 Task: Create a due date automation trigger when advanced on, on the monday of the week before a card is due add fields with custom field "Resume" set to a date between 1 and 7 working days from now at 11:00 AM.
Action: Mouse moved to (1042, 84)
Screenshot: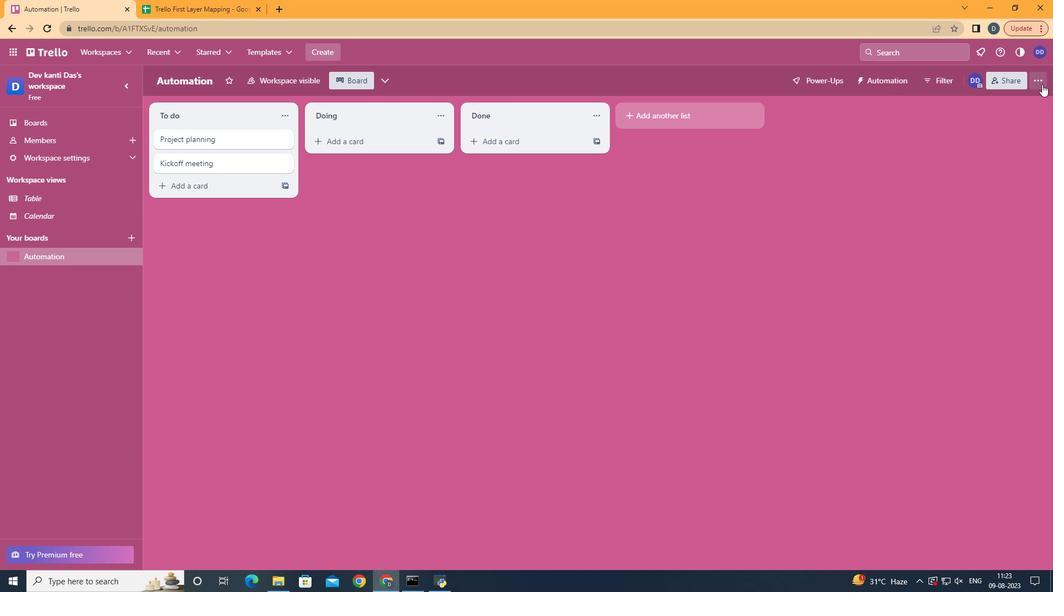 
Action: Mouse pressed left at (1042, 84)
Screenshot: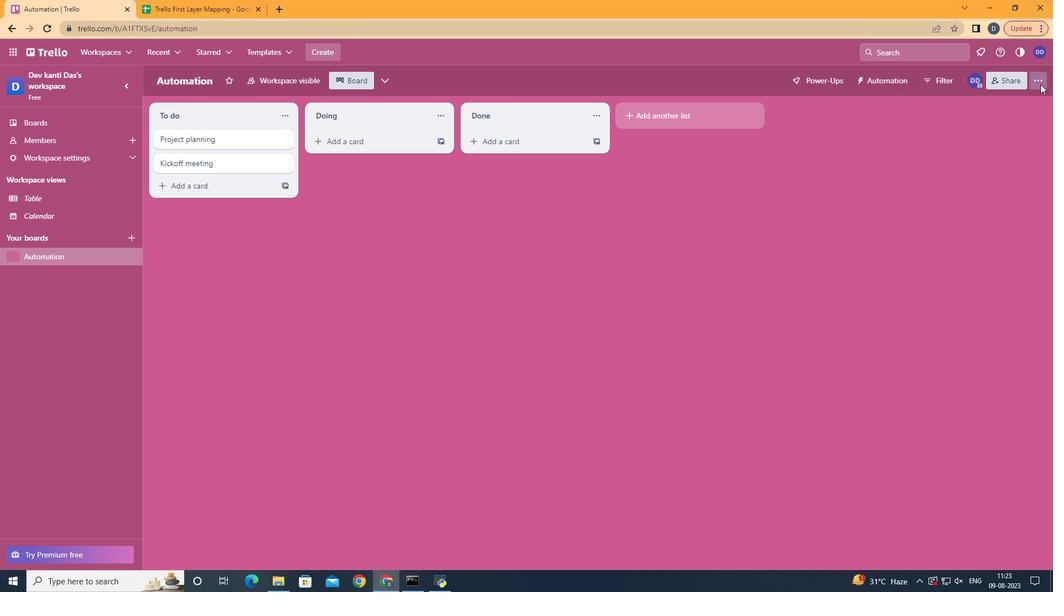 
Action: Mouse moved to (928, 250)
Screenshot: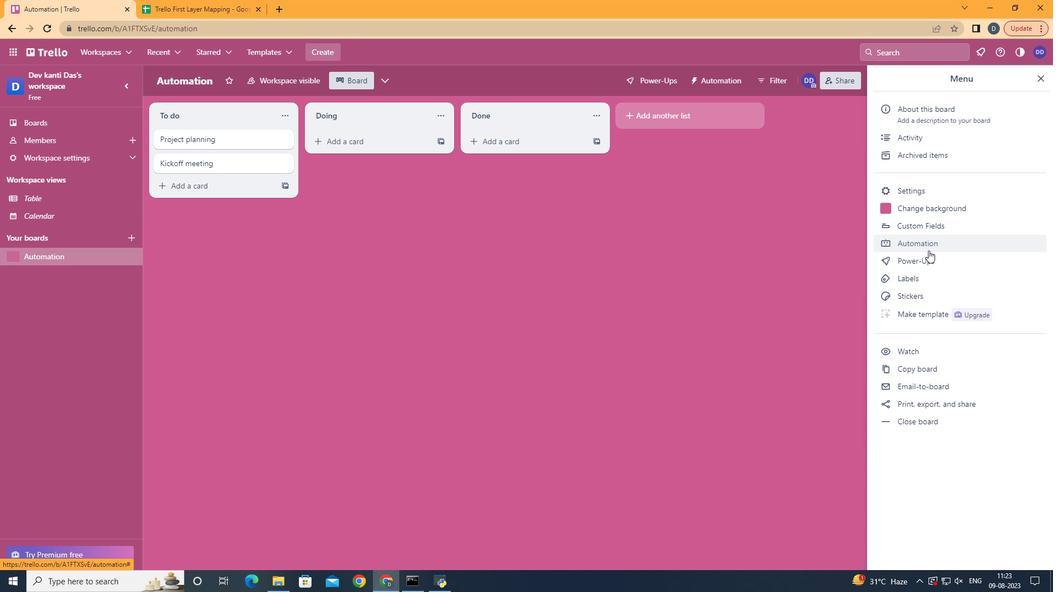
Action: Mouse pressed left at (928, 250)
Screenshot: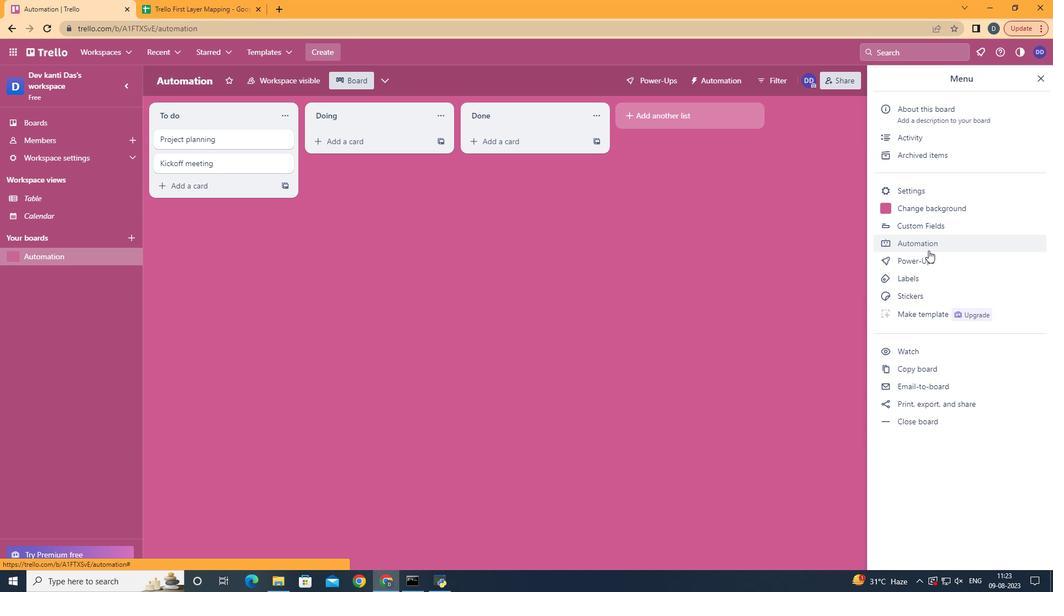 
Action: Mouse moved to (186, 220)
Screenshot: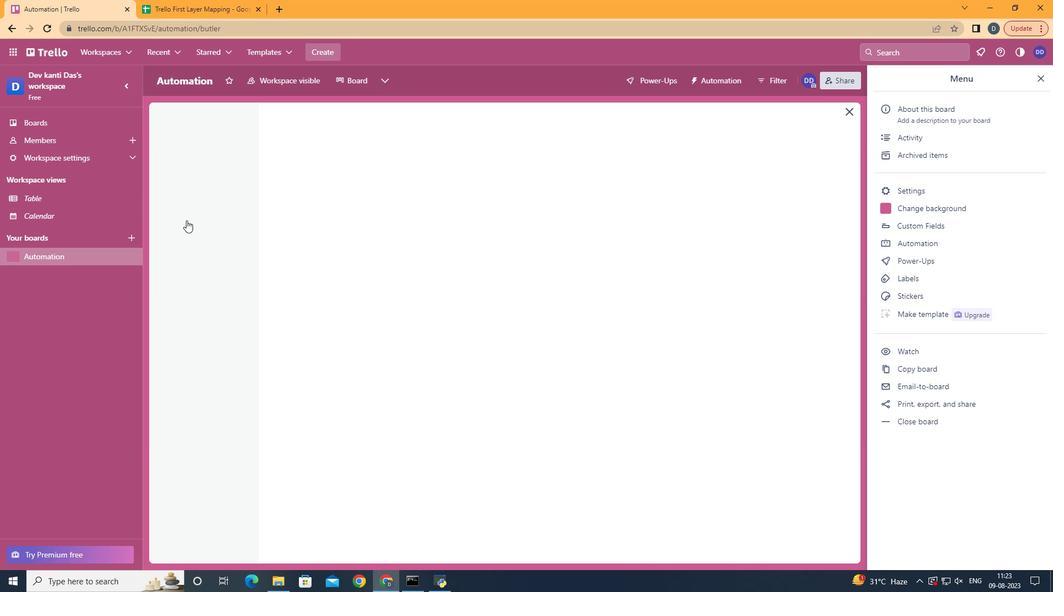 
Action: Mouse pressed left at (186, 220)
Screenshot: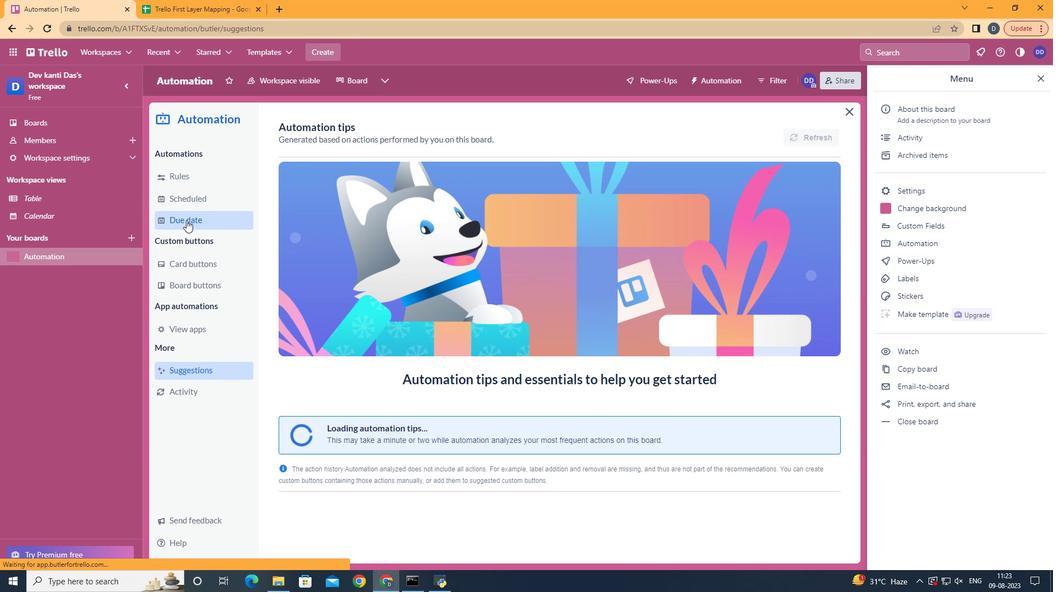 
Action: Mouse moved to (761, 133)
Screenshot: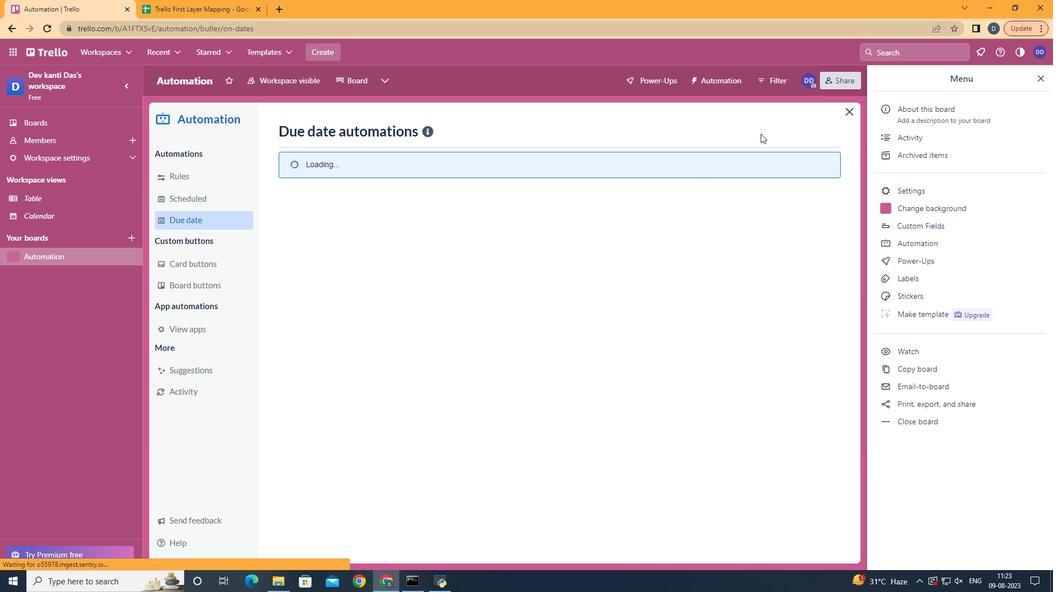 
Action: Mouse pressed left at (761, 133)
Screenshot: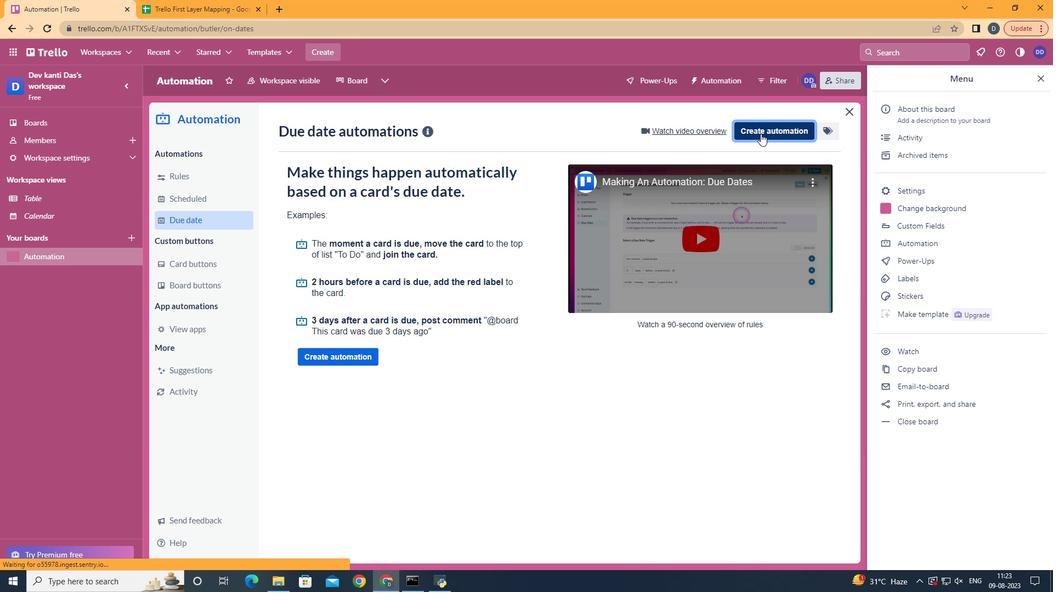 
Action: Mouse moved to (568, 235)
Screenshot: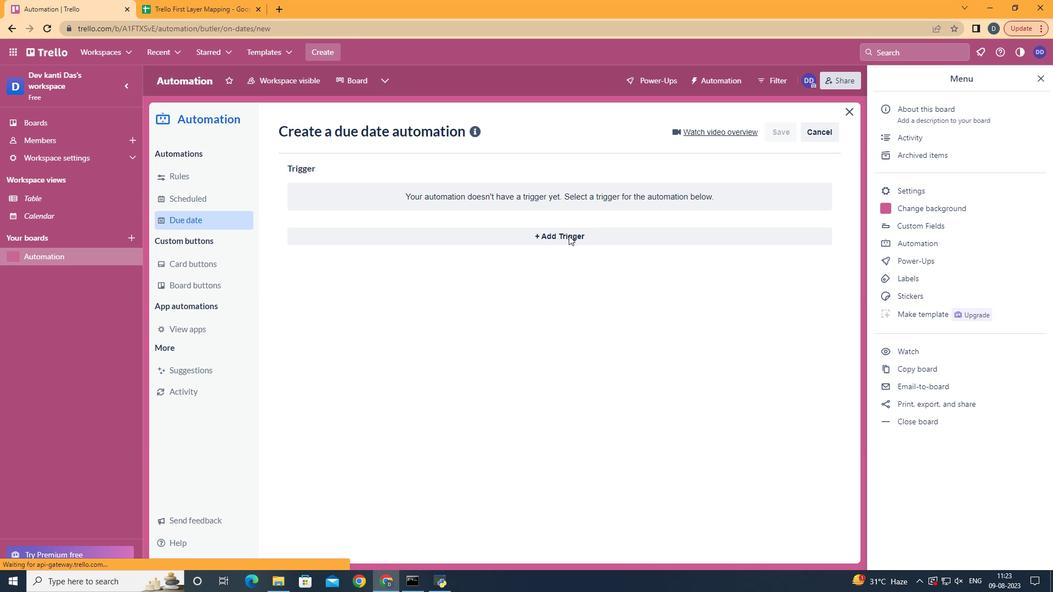 
Action: Mouse pressed left at (568, 235)
Screenshot: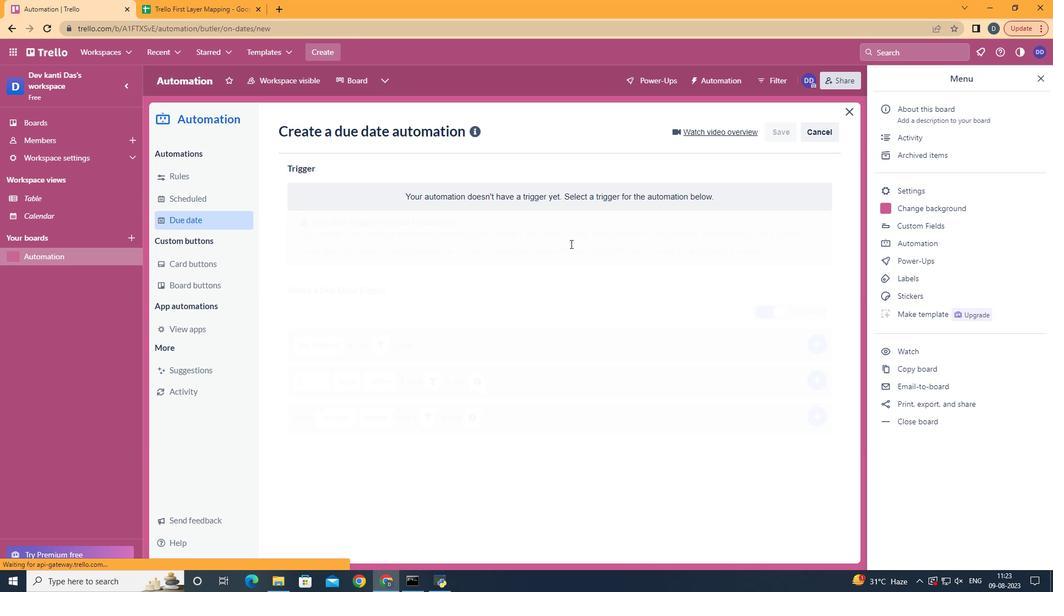 
Action: Mouse moved to (390, 525)
Screenshot: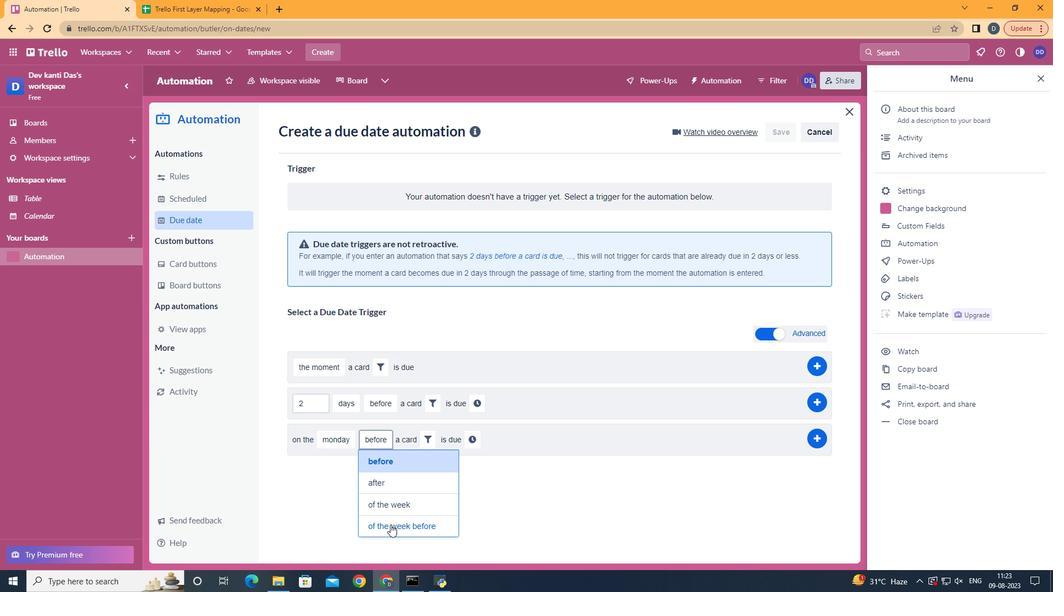 
Action: Mouse pressed left at (390, 525)
Screenshot: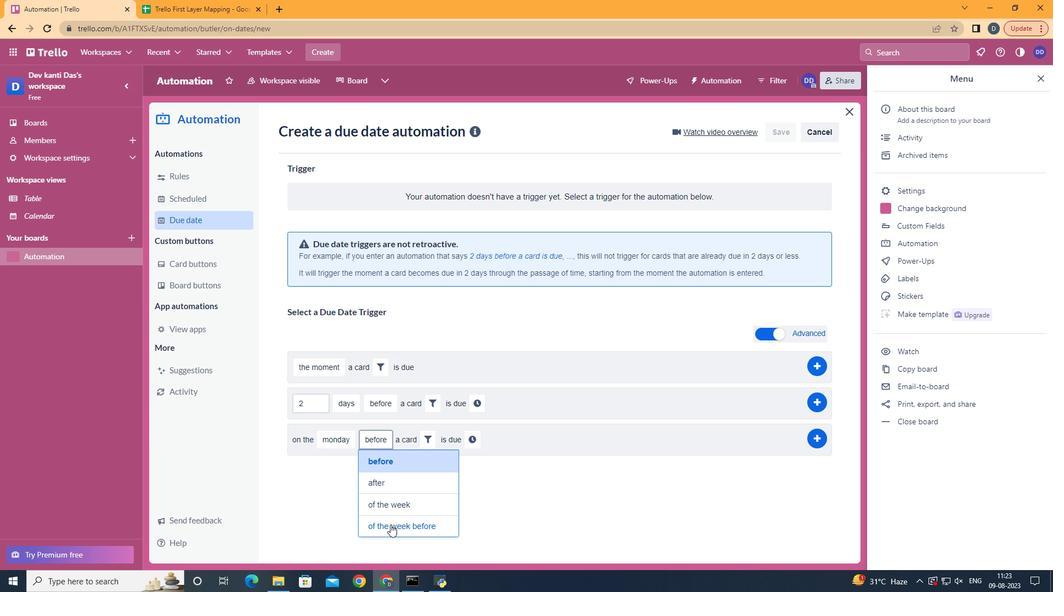 
Action: Mouse moved to (468, 440)
Screenshot: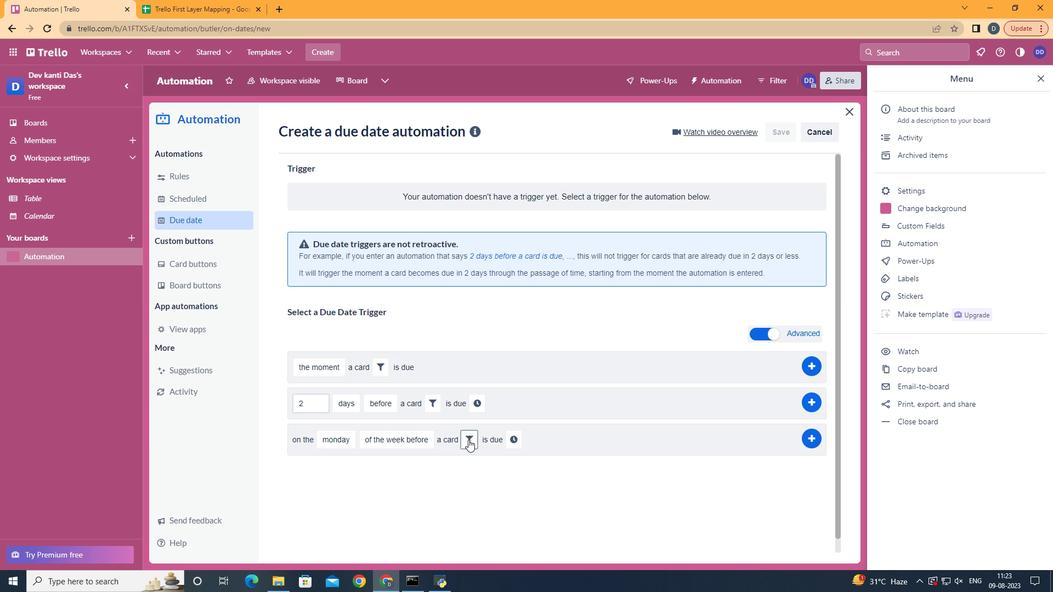 
Action: Mouse pressed left at (468, 440)
Screenshot: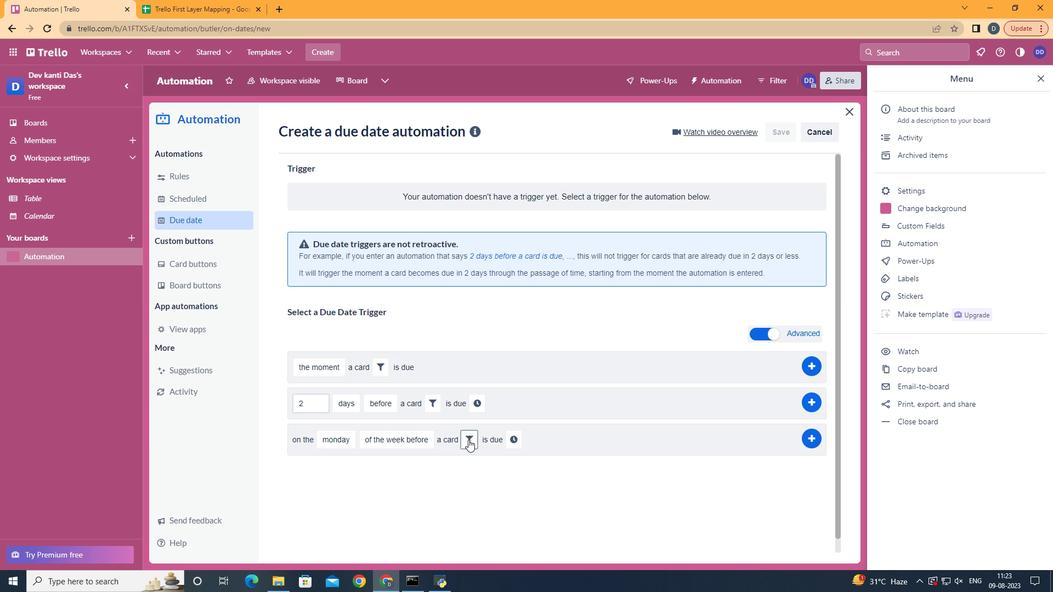 
Action: Mouse moved to (663, 477)
Screenshot: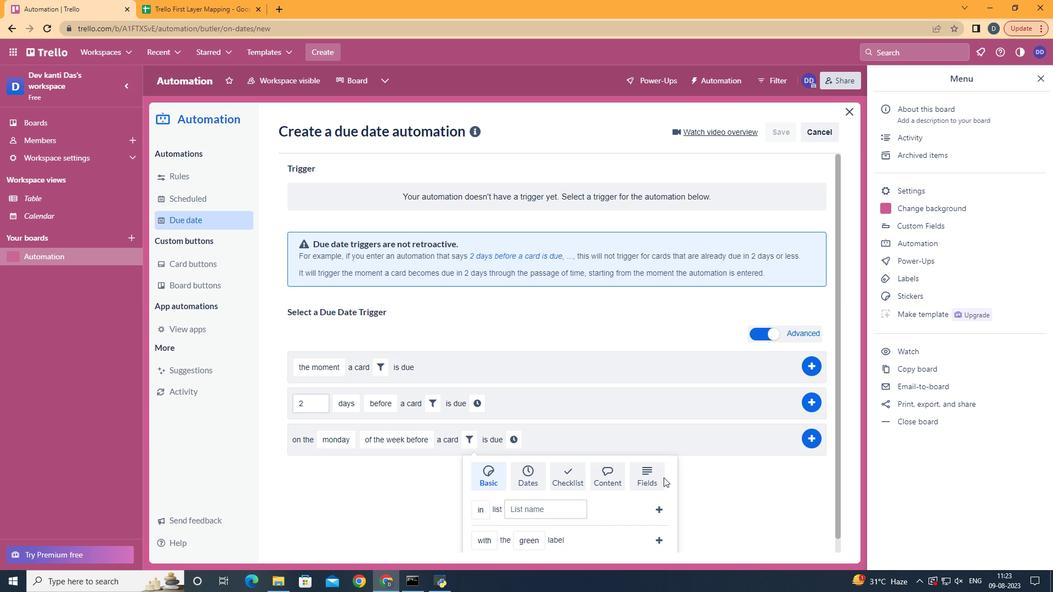 
Action: Mouse pressed left at (663, 477)
Screenshot: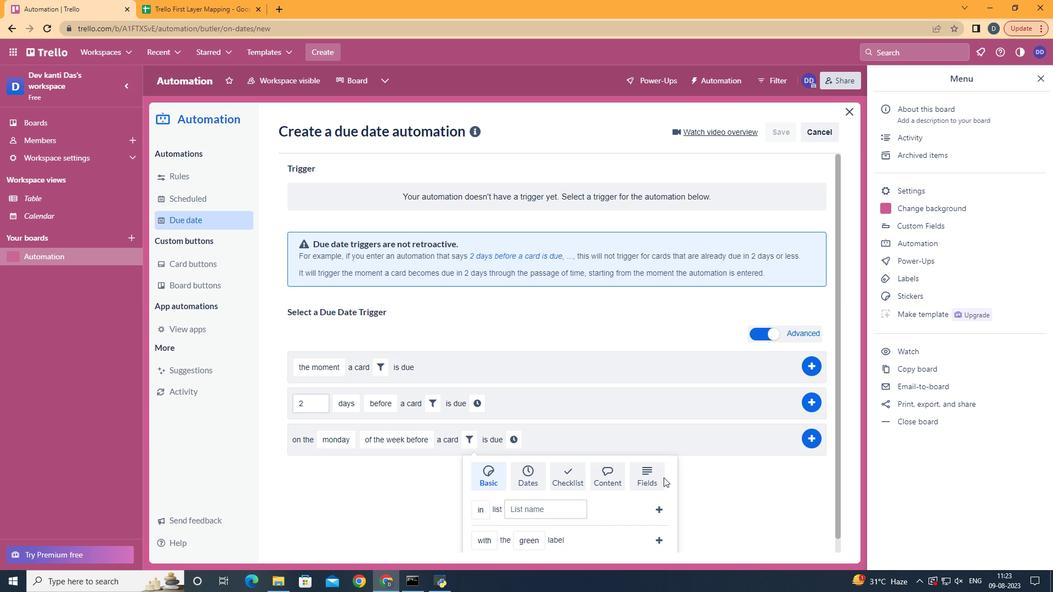 
Action: Mouse moved to (657, 477)
Screenshot: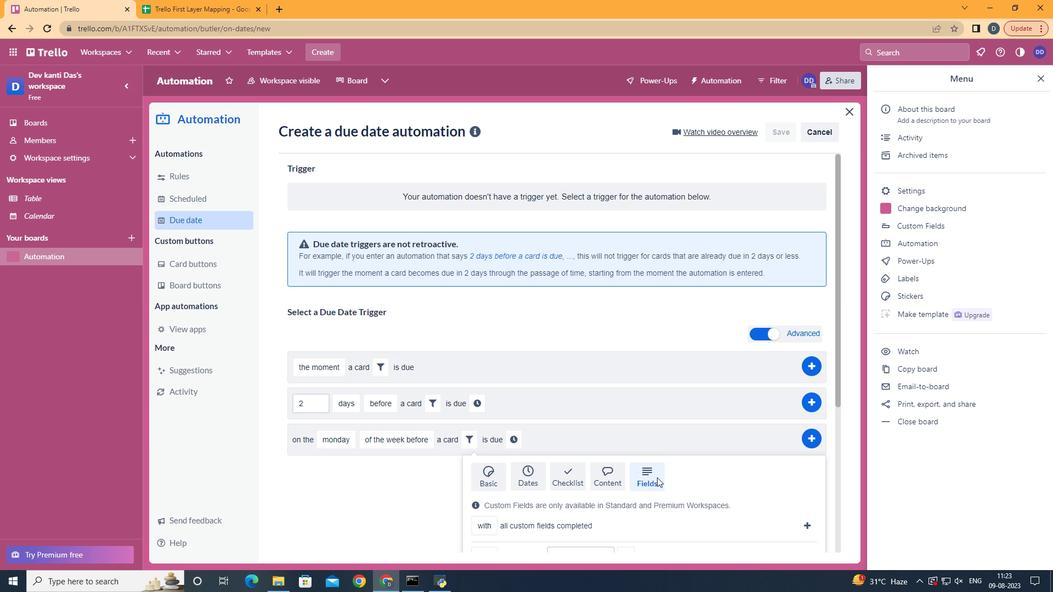
Action: Mouse pressed left at (657, 477)
Screenshot: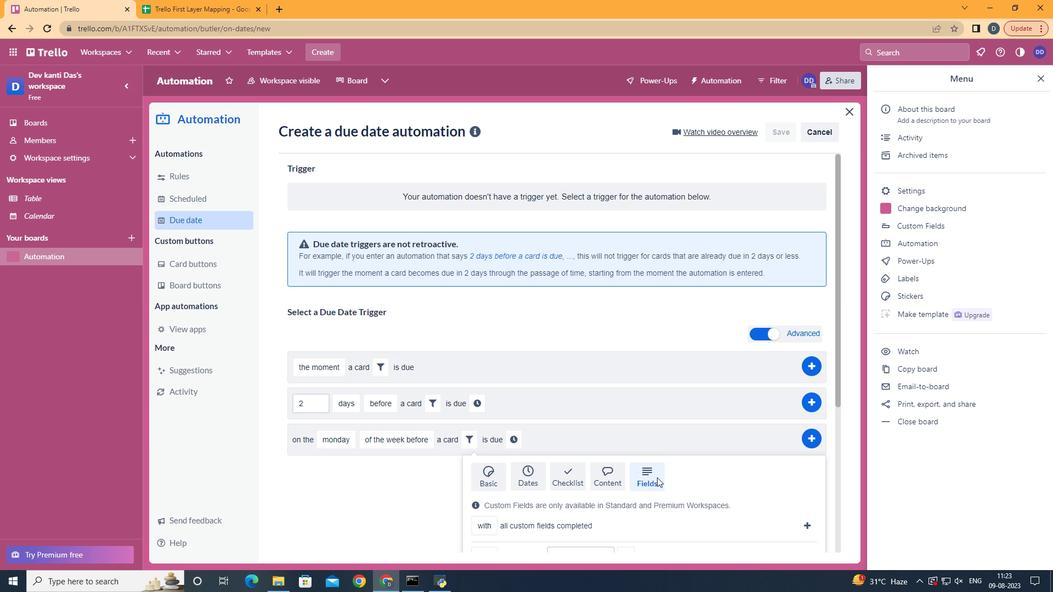 
Action: Mouse scrolled (657, 477) with delta (0, 0)
Screenshot: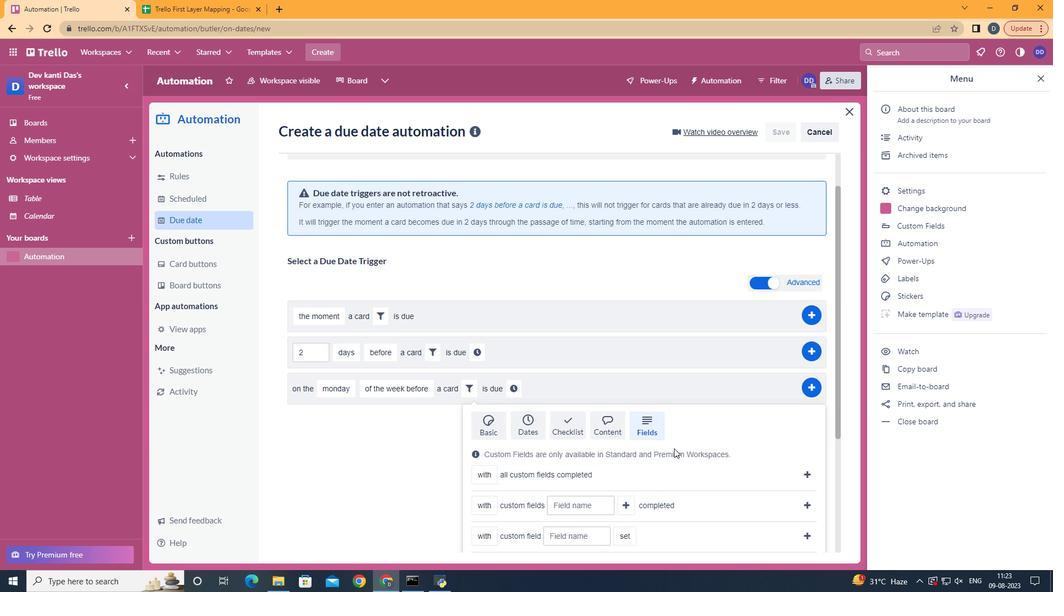 
Action: Mouse scrolled (657, 477) with delta (0, 0)
Screenshot: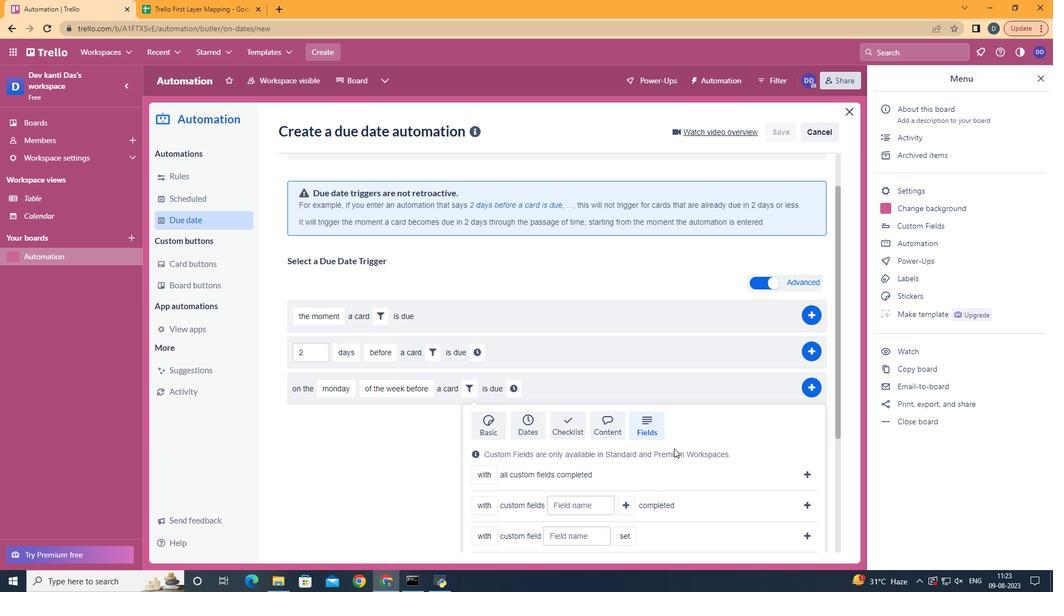 
Action: Mouse scrolled (657, 477) with delta (0, 0)
Screenshot: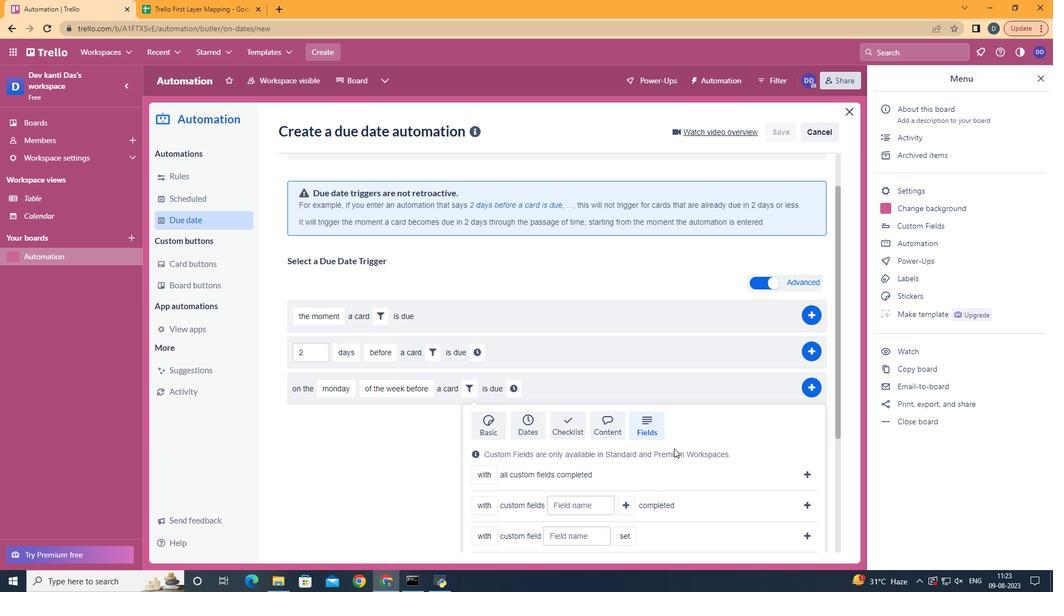 
Action: Mouse scrolled (657, 477) with delta (0, 0)
Screenshot: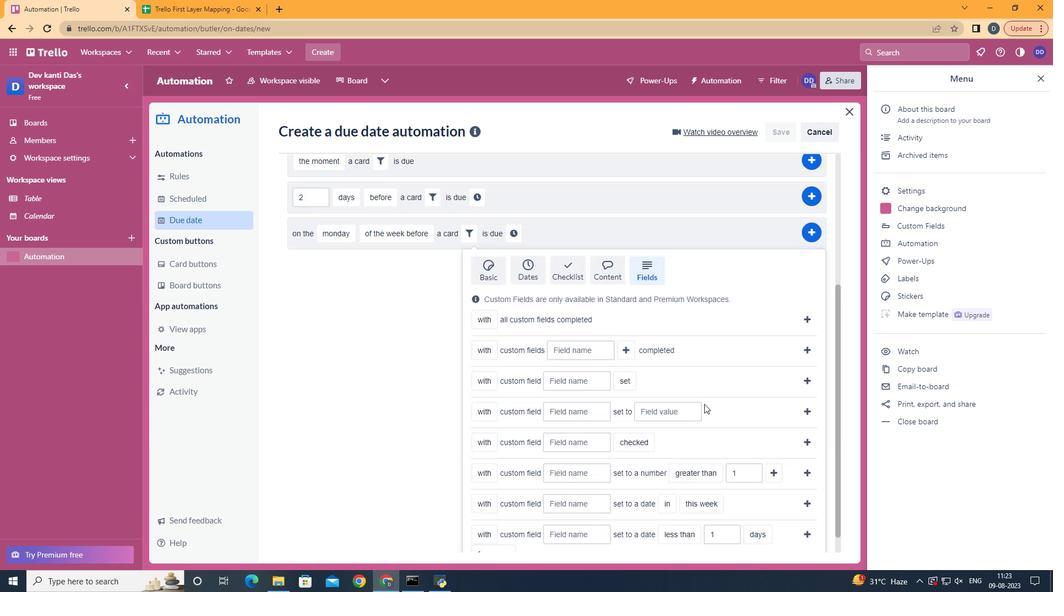 
Action: Mouse scrolled (657, 477) with delta (0, 0)
Screenshot: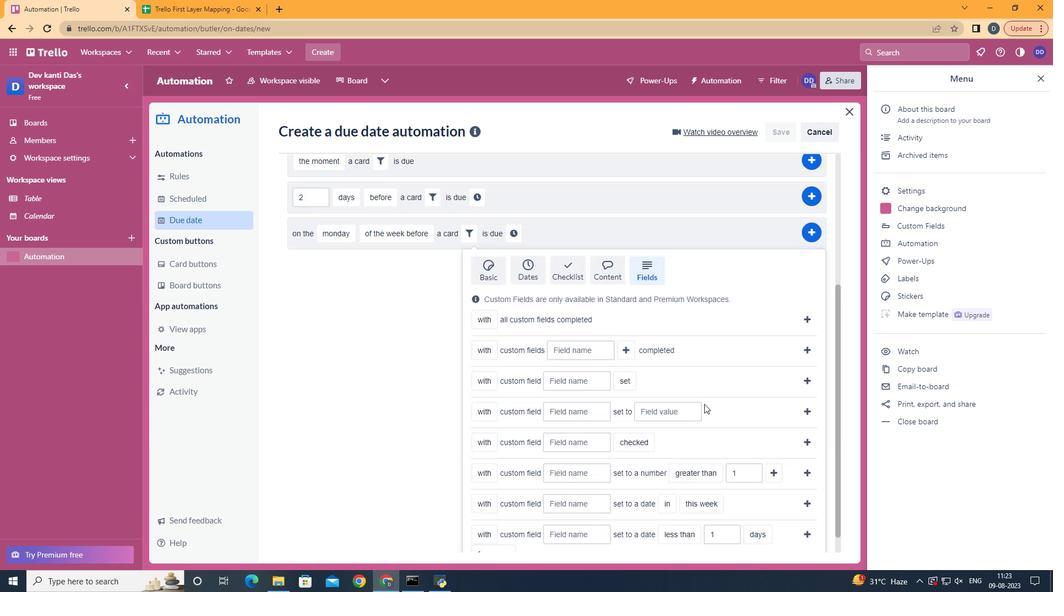
Action: Mouse moved to (494, 469)
Screenshot: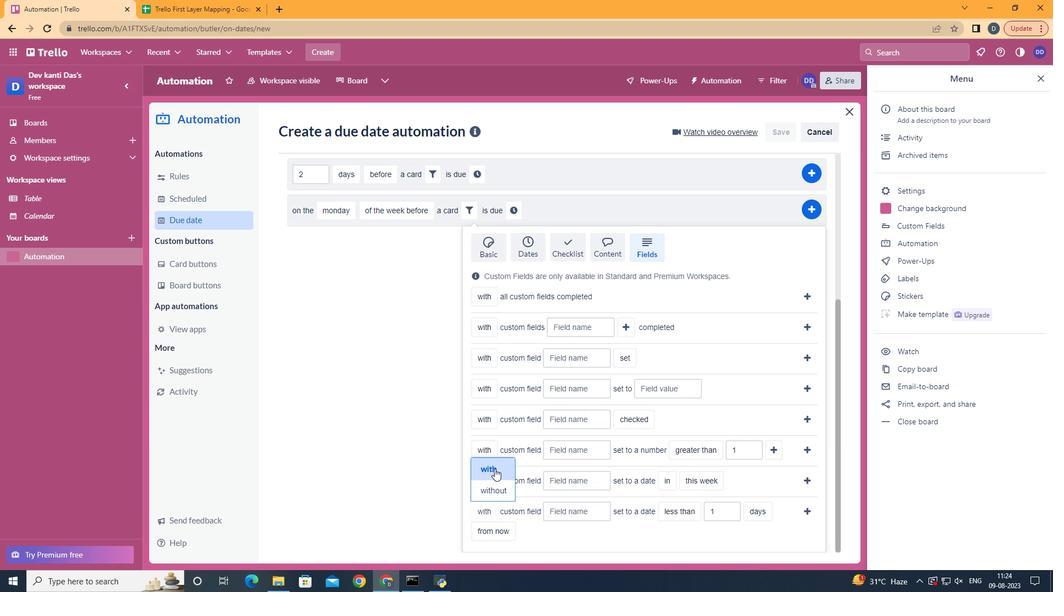 
Action: Mouse pressed left at (494, 469)
Screenshot: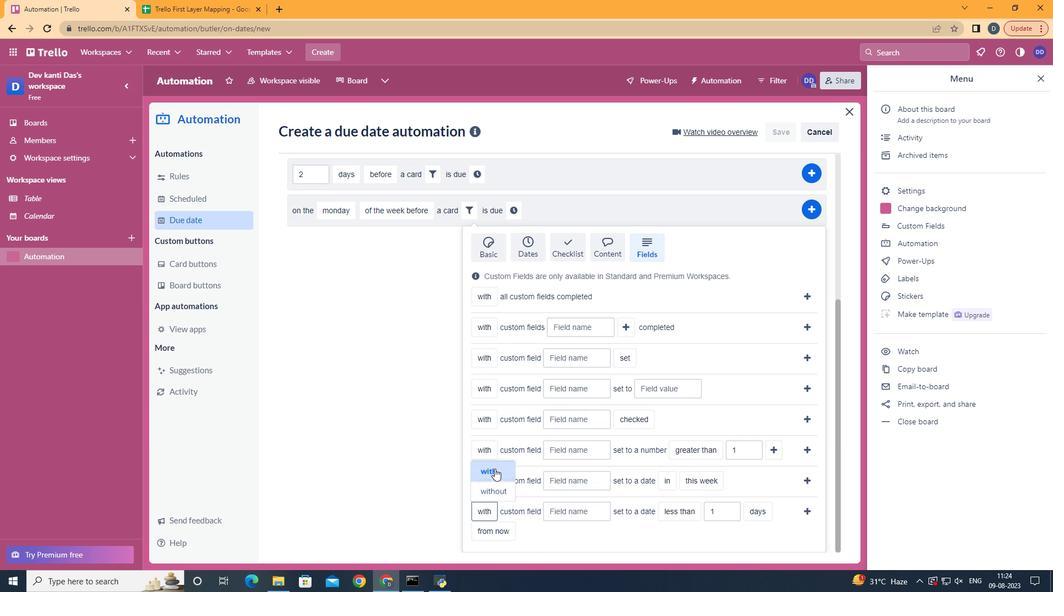 
Action: Mouse moved to (590, 513)
Screenshot: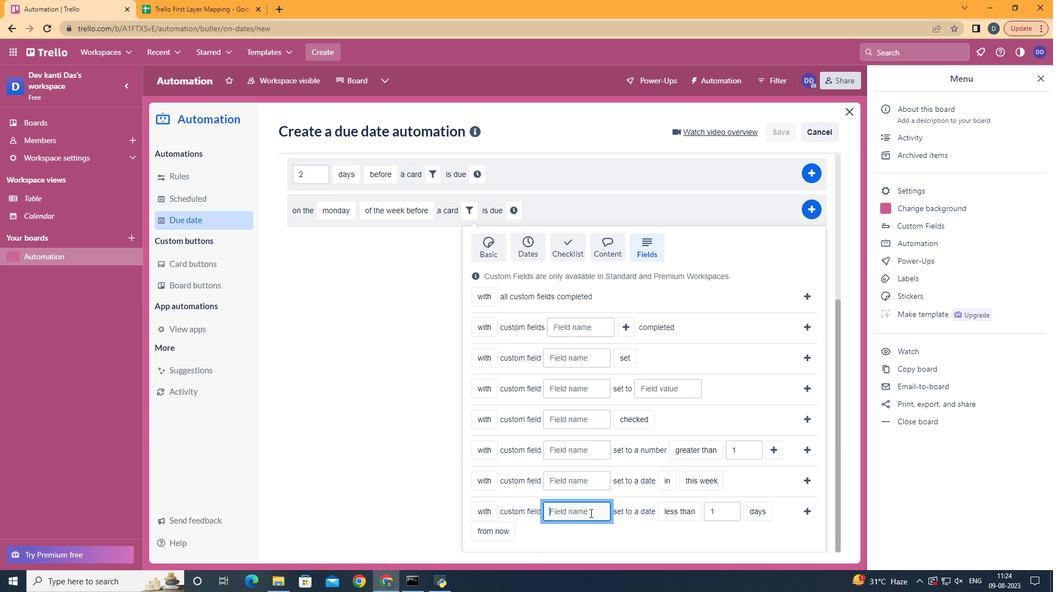 
Action: Mouse pressed left at (590, 513)
Screenshot: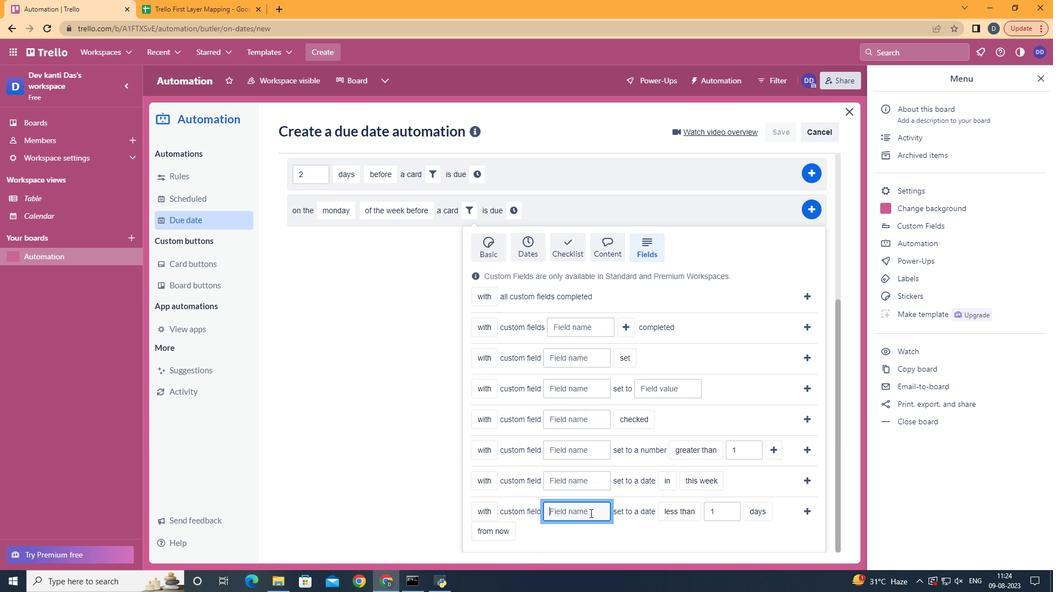 
Action: Key pressed <Key.shift>Resume
Screenshot: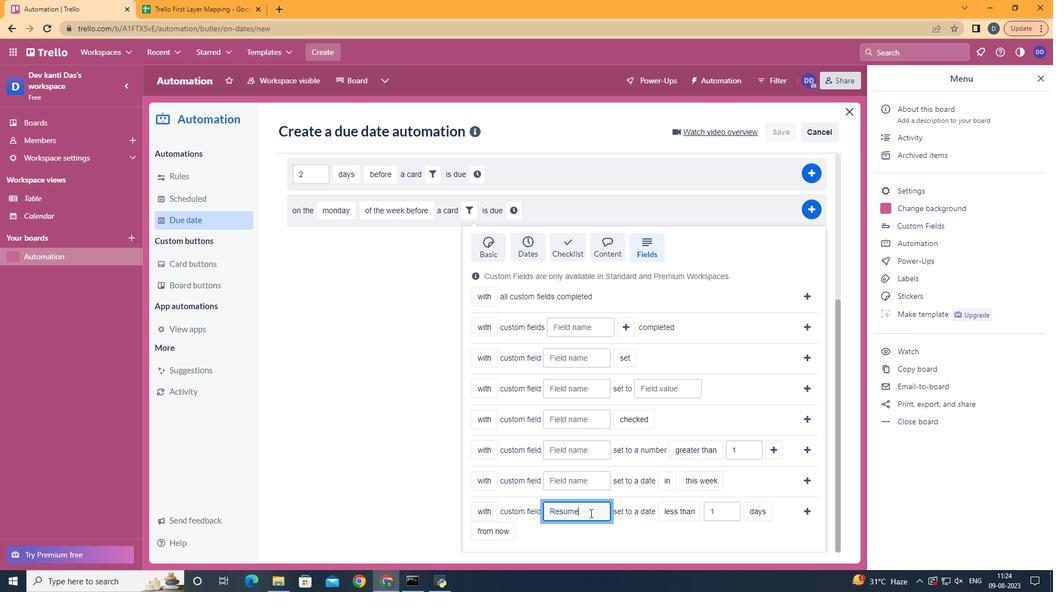 
Action: Mouse moved to (680, 488)
Screenshot: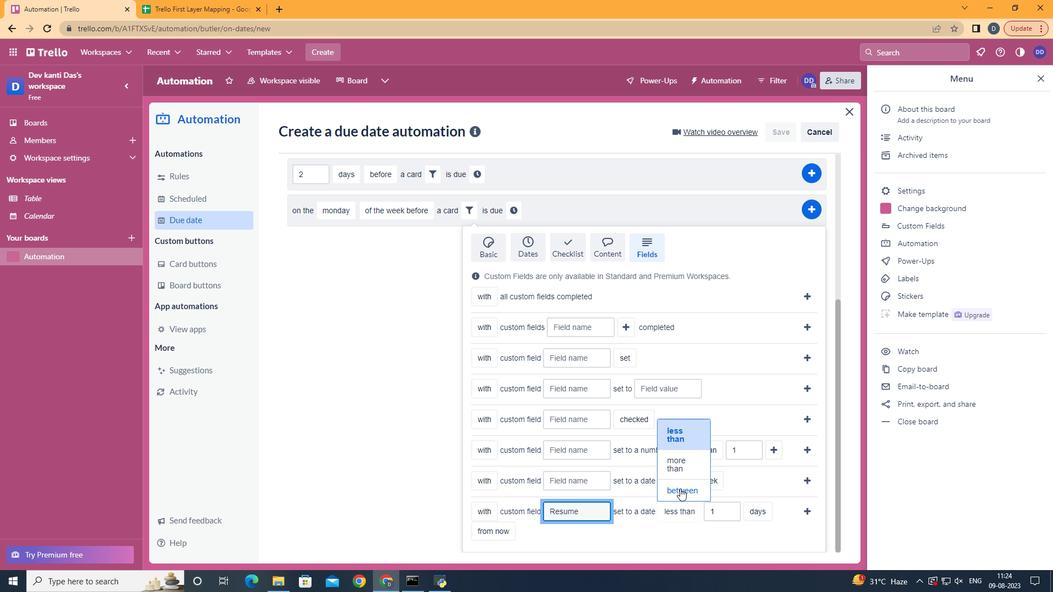
Action: Mouse pressed left at (680, 488)
Screenshot: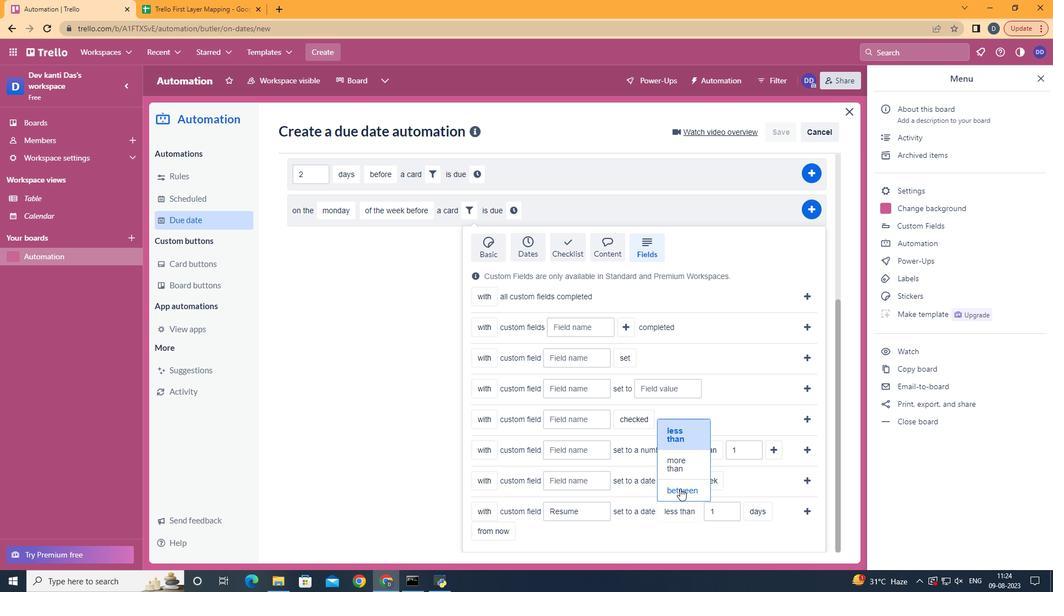 
Action: Mouse moved to (520, 513)
Screenshot: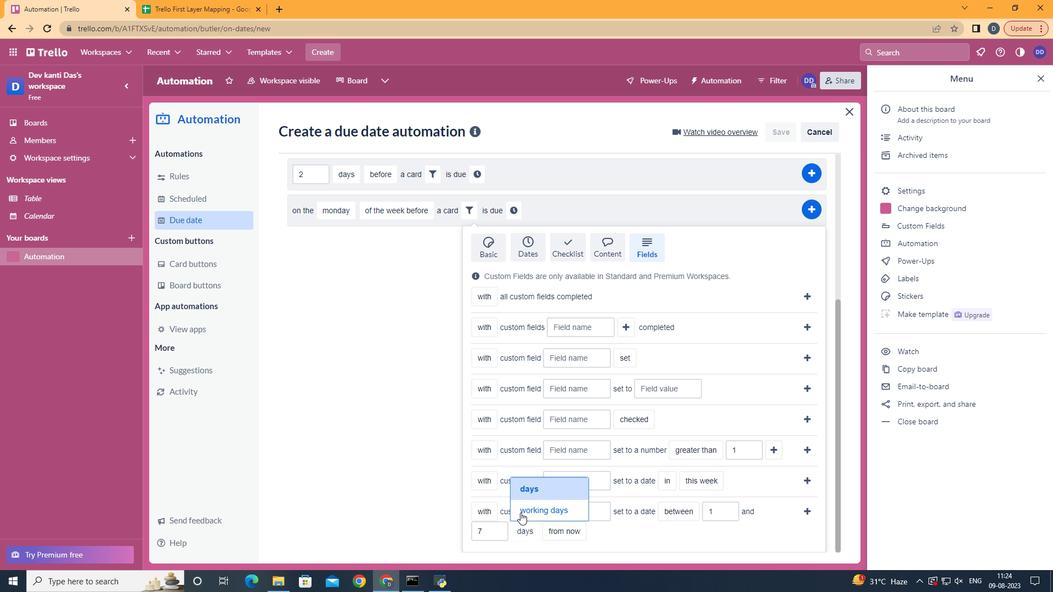 
Action: Mouse pressed left at (520, 513)
Screenshot: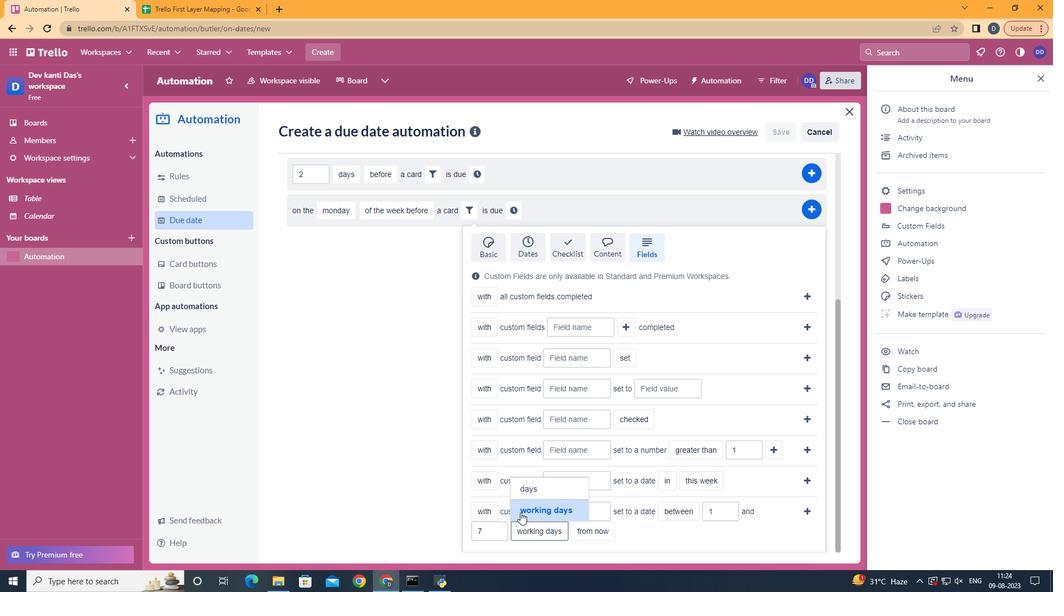 
Action: Mouse moved to (601, 481)
Screenshot: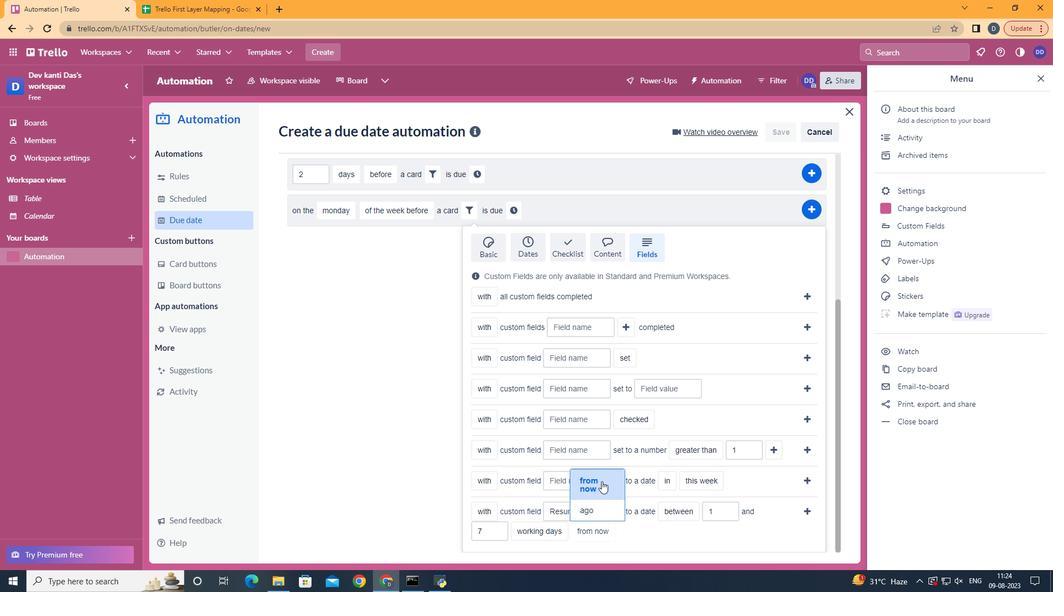
Action: Mouse pressed left at (601, 481)
Screenshot: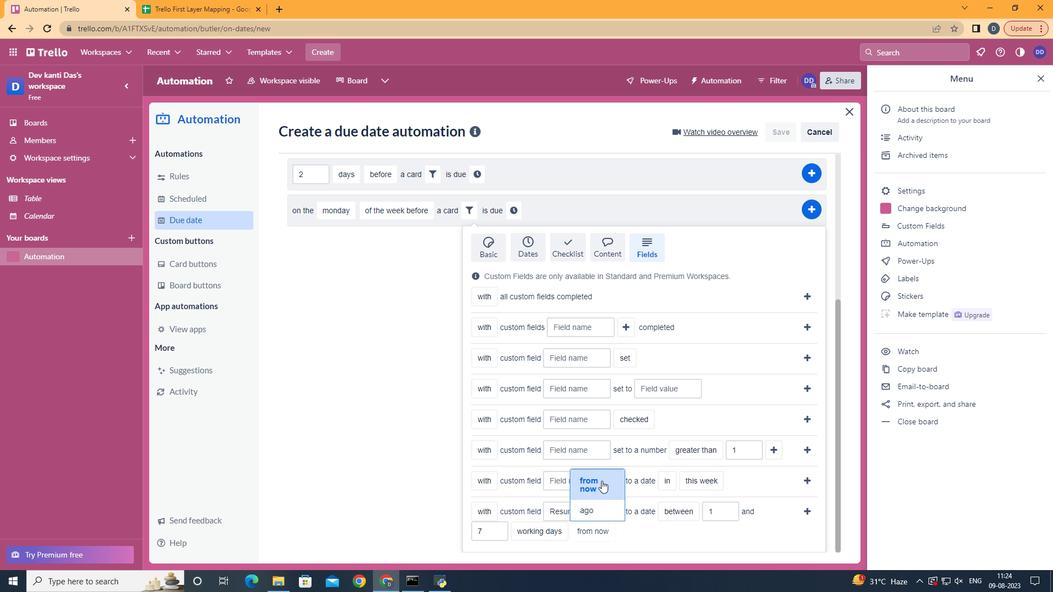 
Action: Mouse moved to (799, 509)
Screenshot: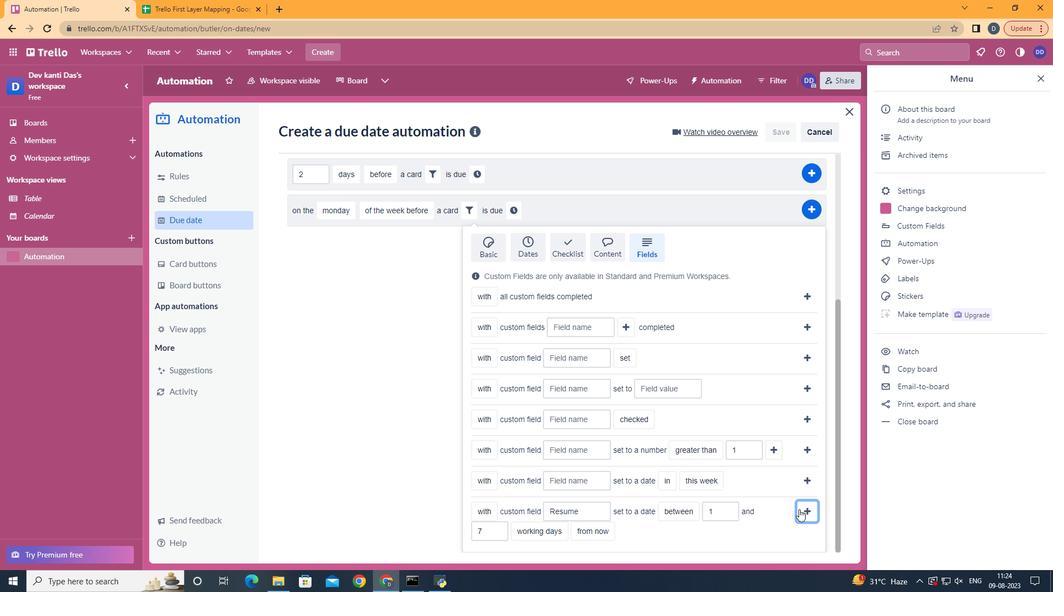 
Action: Mouse pressed left at (799, 509)
Screenshot: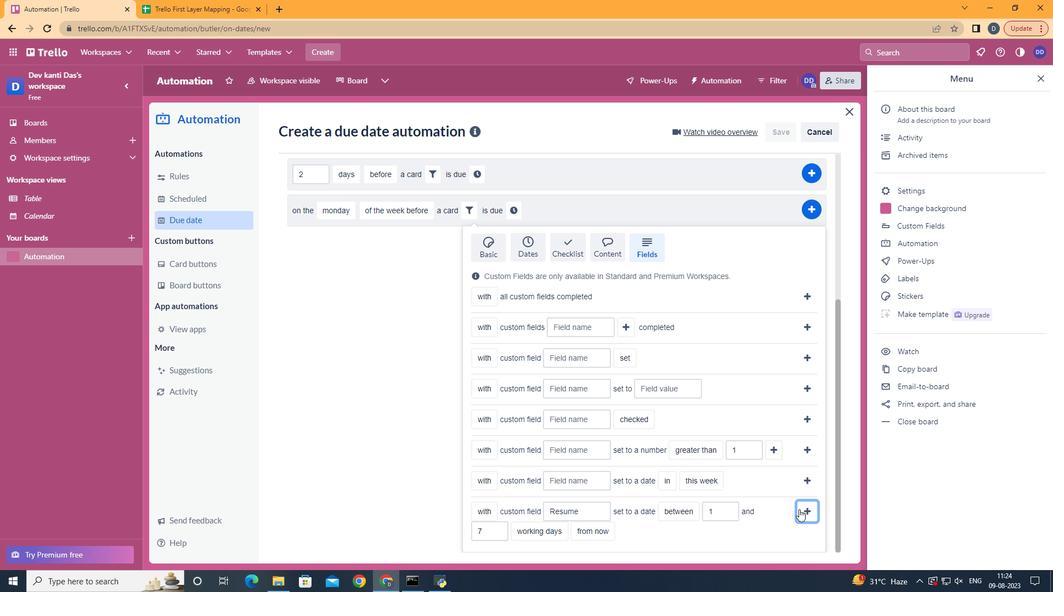 
Action: Mouse moved to (314, 464)
Screenshot: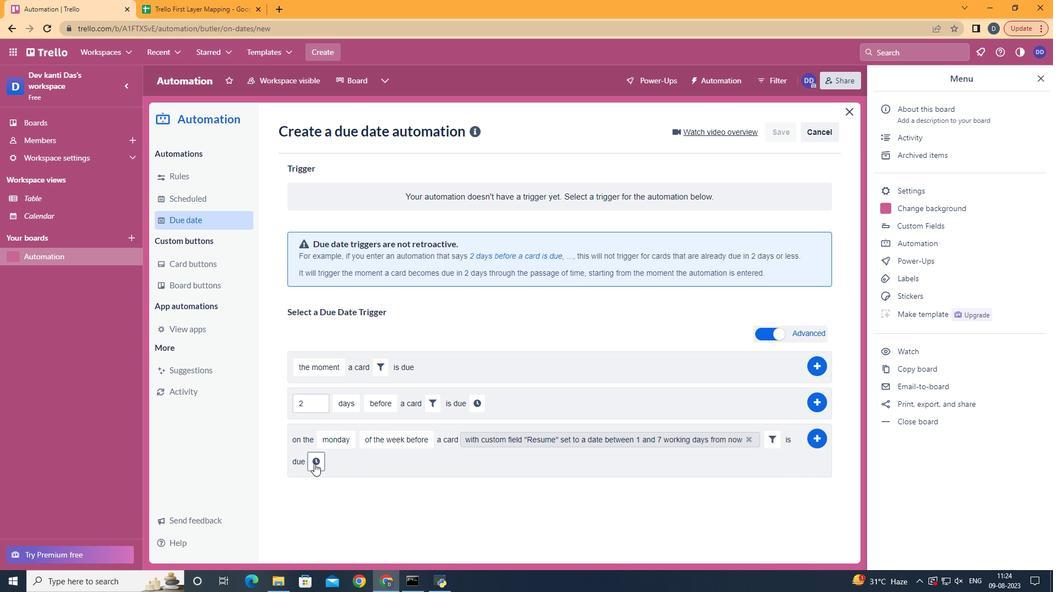 
Action: Mouse pressed left at (314, 464)
Screenshot: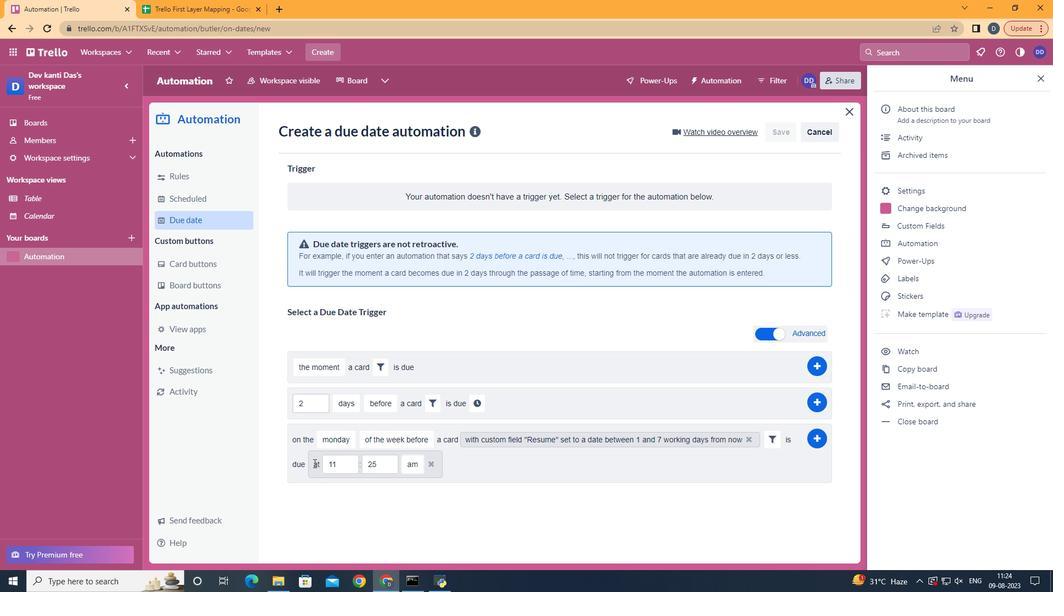 
Action: Mouse moved to (376, 463)
Screenshot: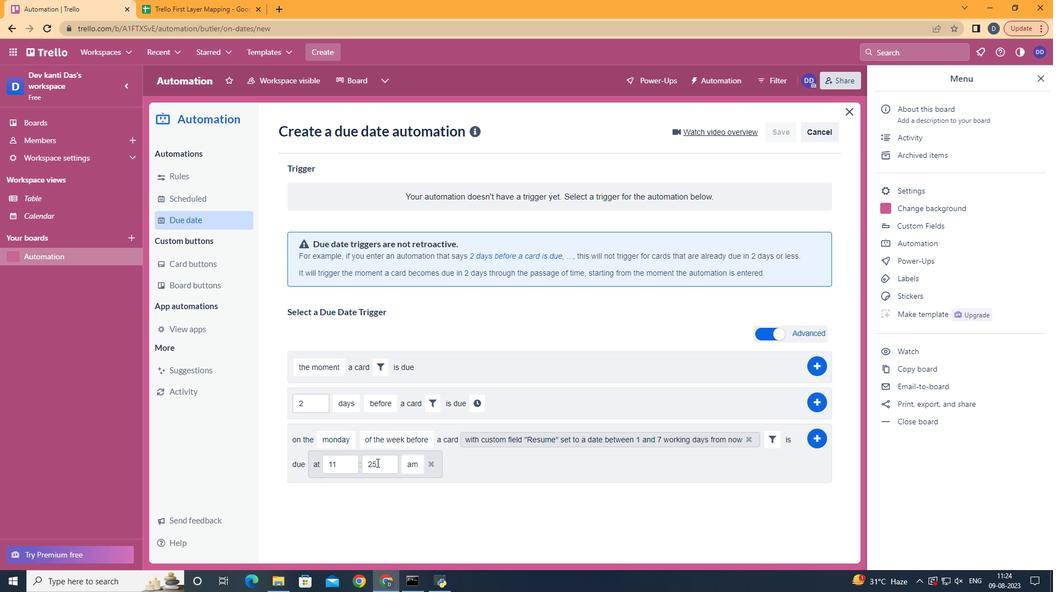 
Action: Mouse pressed left at (376, 463)
Screenshot: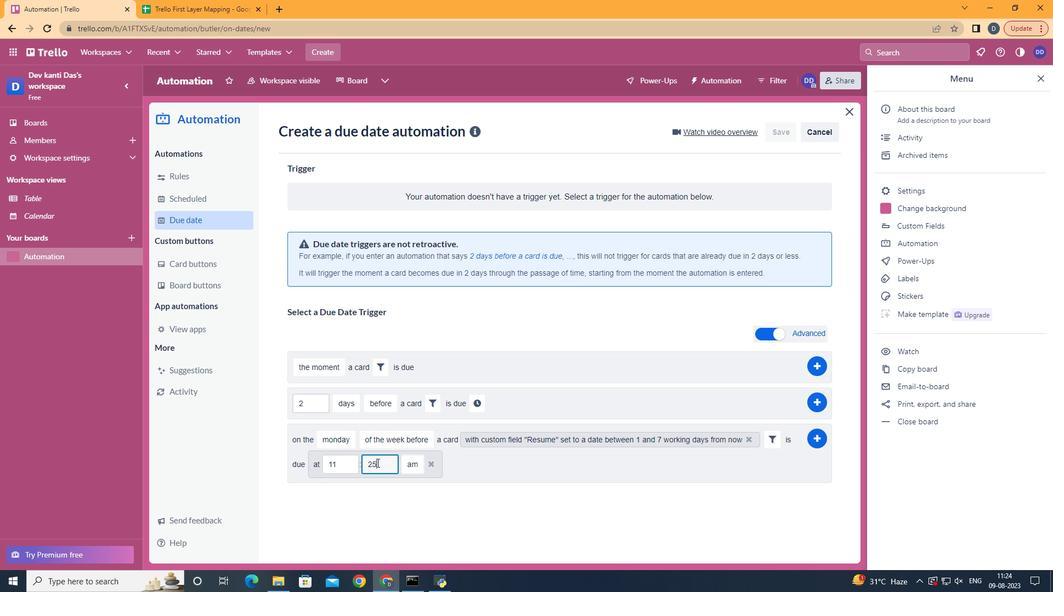 
Action: Key pressed <Key.backspace><Key.backspace>00
Screenshot: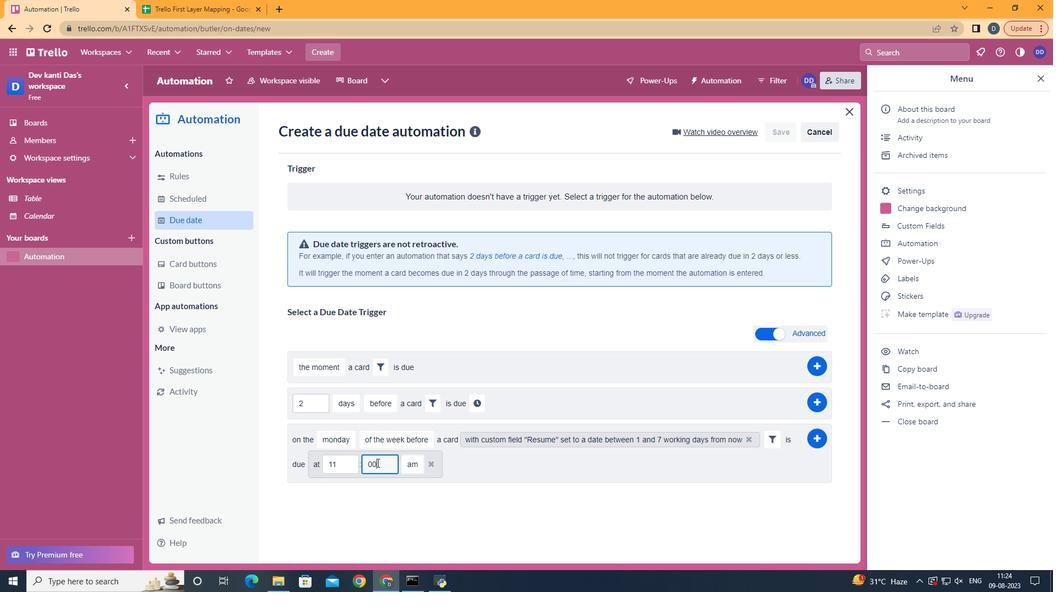 
Action: Mouse moved to (819, 436)
Screenshot: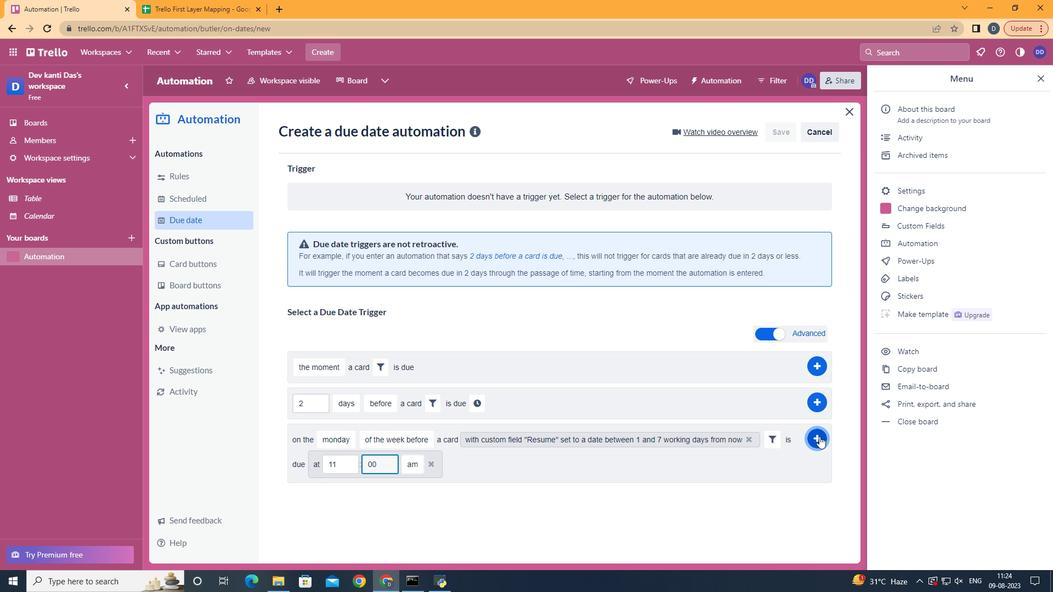
Action: Mouse pressed left at (819, 436)
Screenshot: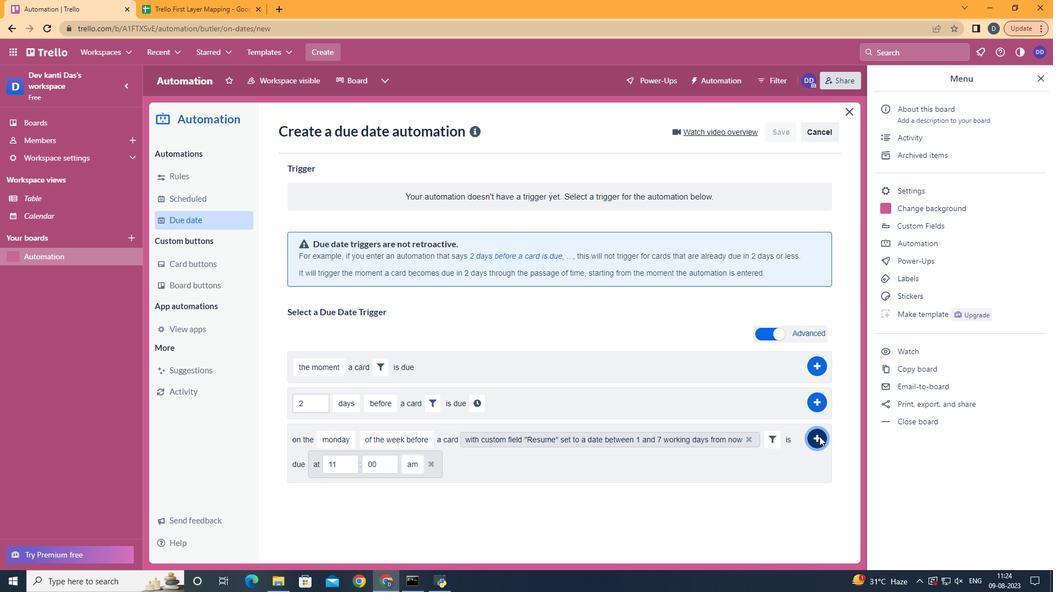 
Action: Mouse moved to (674, 279)
Screenshot: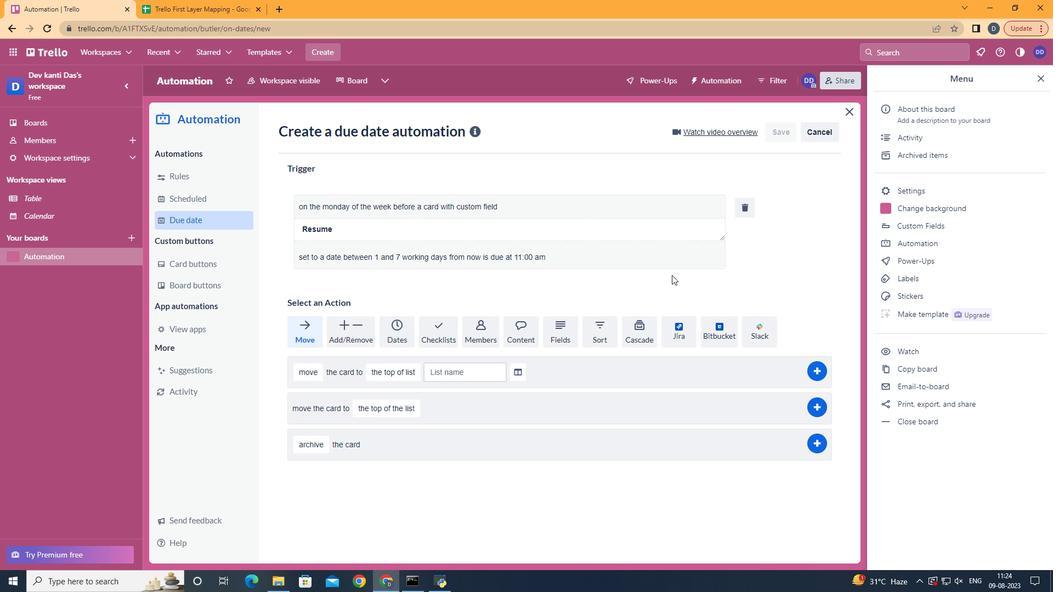 
